 Task: Check the percentage active listings of spa in the last 3 years.
Action: Mouse moved to (931, 214)
Screenshot: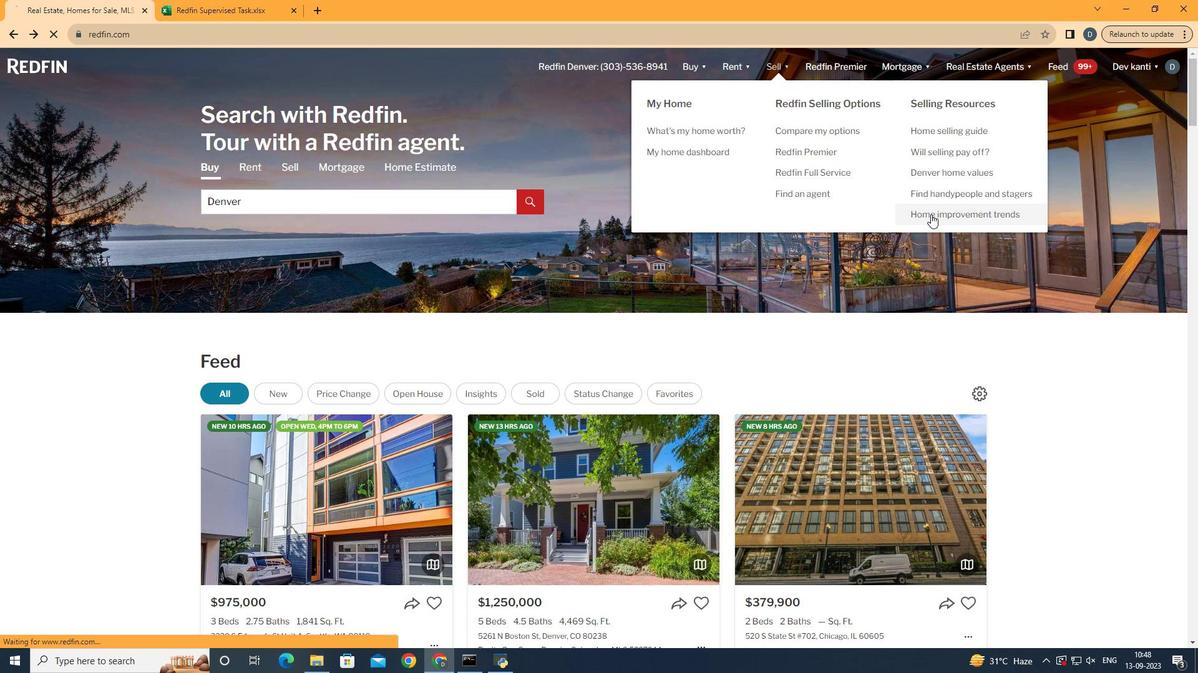 
Action: Mouse pressed left at (931, 214)
Screenshot: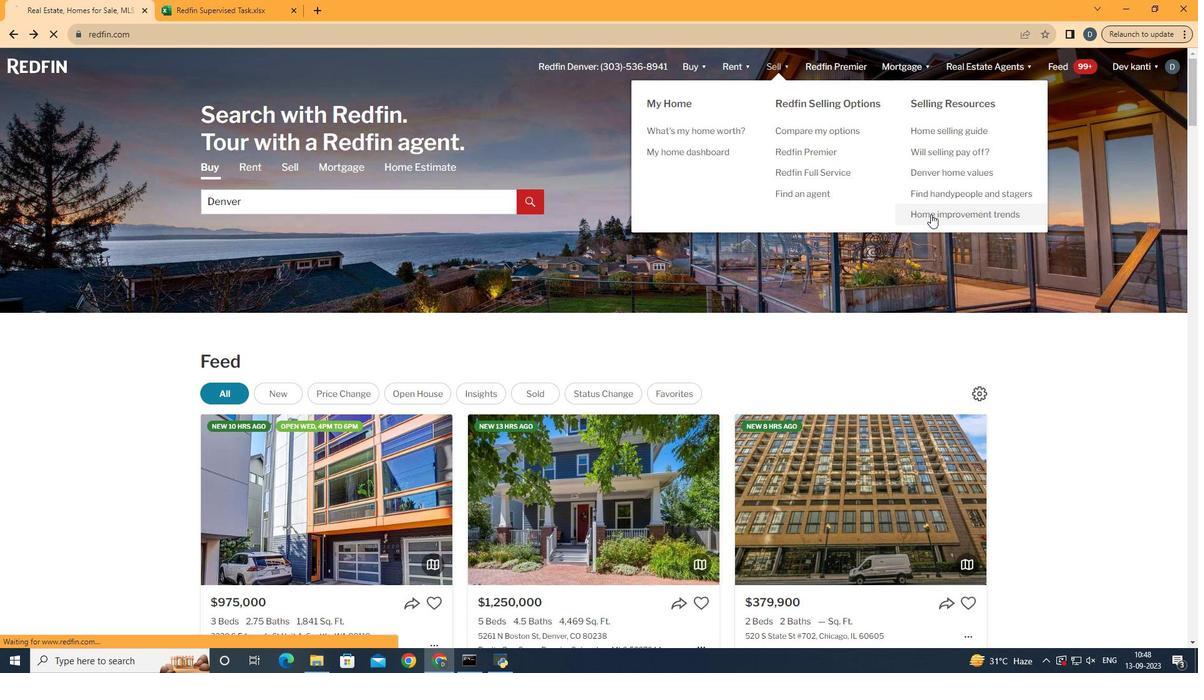
Action: Mouse moved to (310, 252)
Screenshot: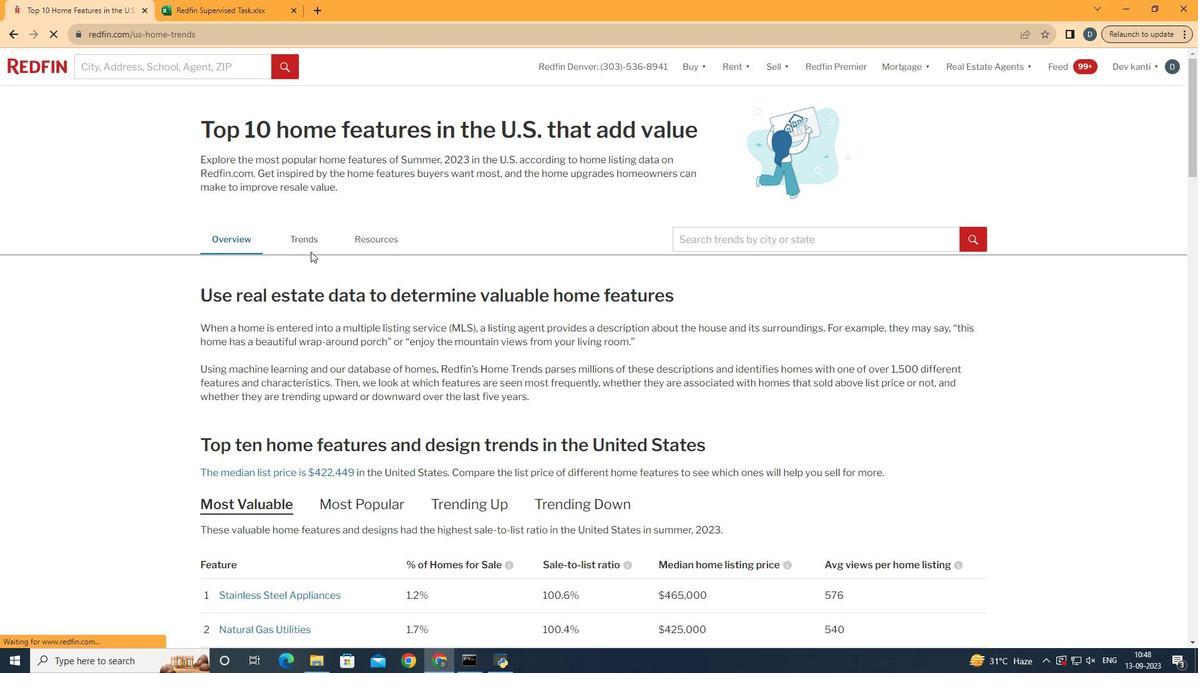 
Action: Mouse pressed left at (310, 252)
Screenshot: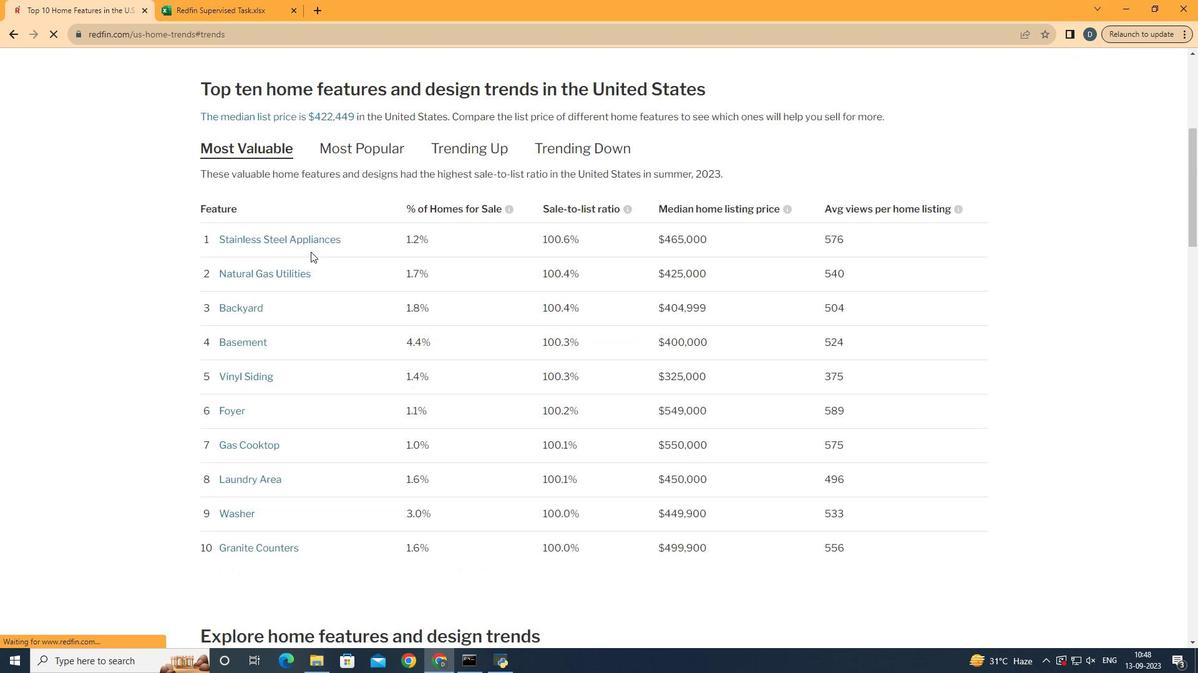 
Action: Mouse moved to (453, 373)
Screenshot: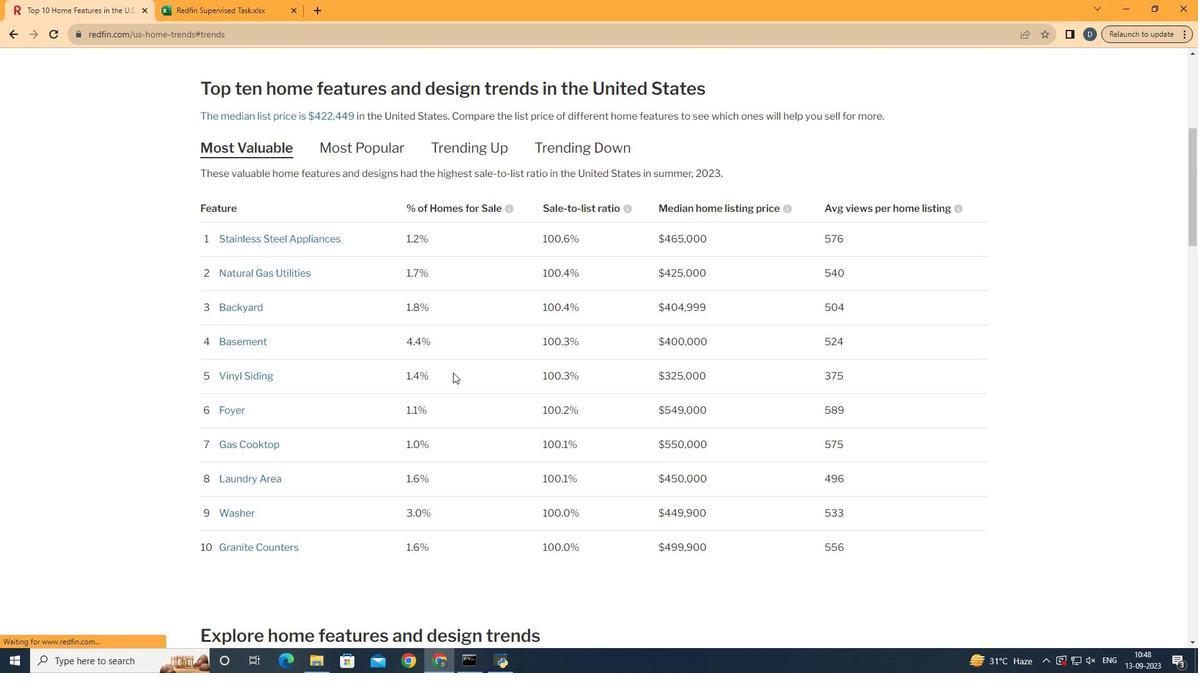 
Action: Mouse scrolled (453, 372) with delta (0, 0)
Screenshot: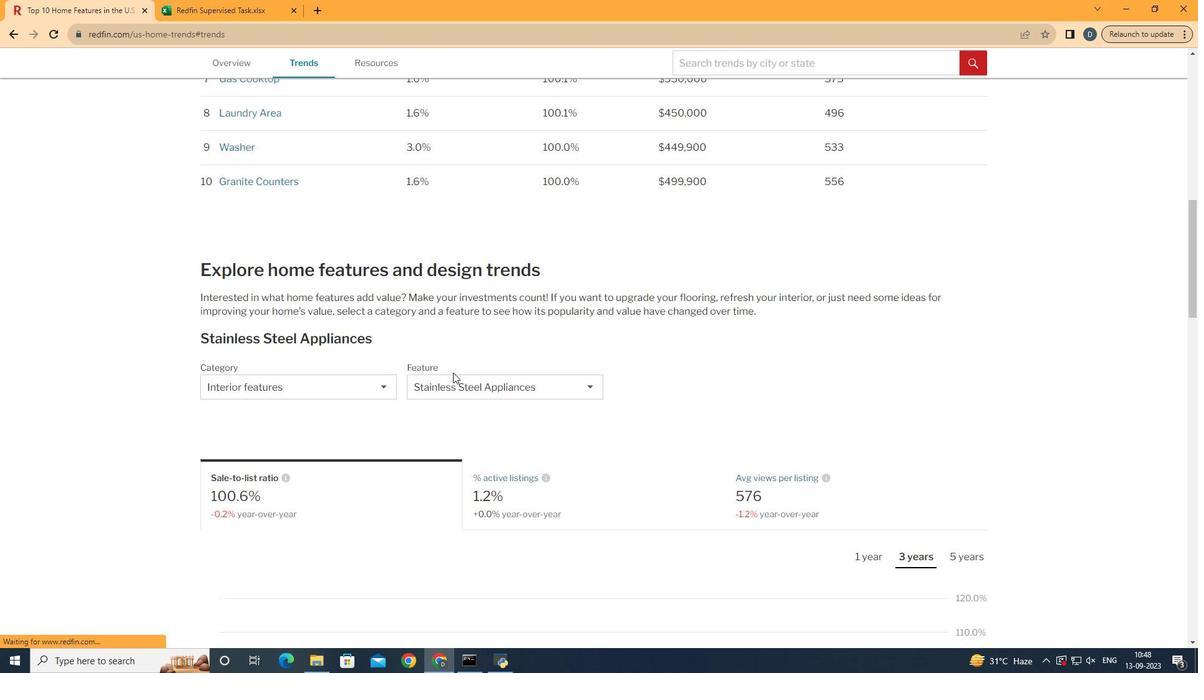 
Action: Mouse scrolled (453, 372) with delta (0, 0)
Screenshot: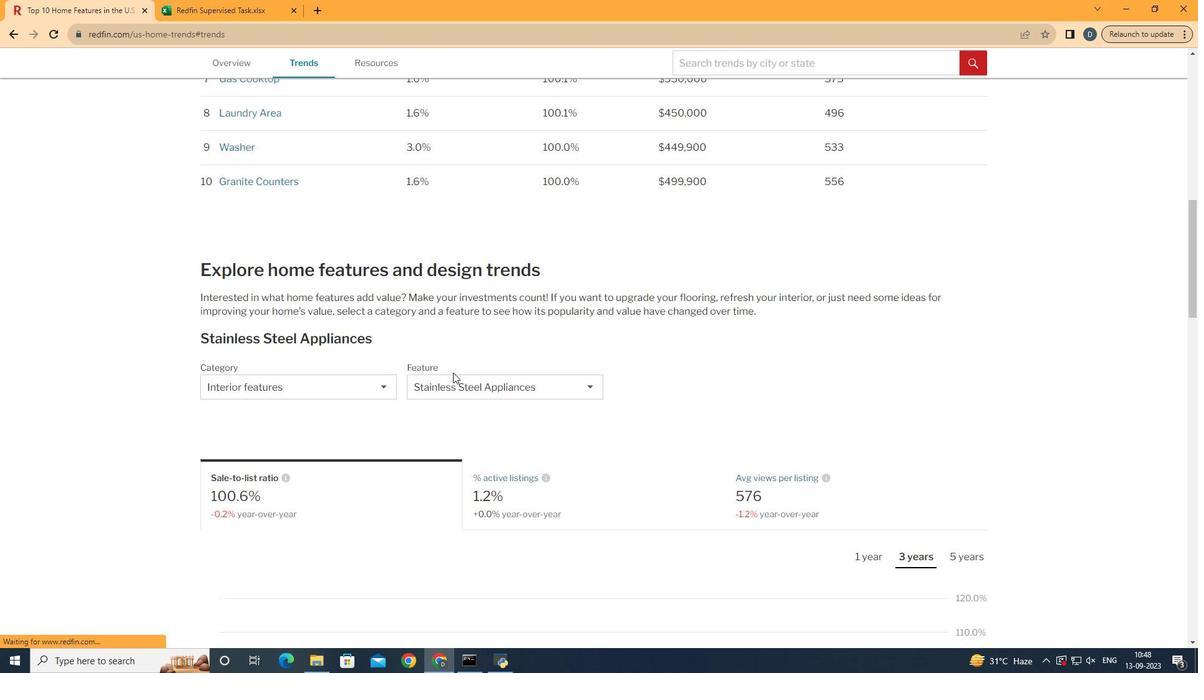 
Action: Mouse scrolled (453, 372) with delta (0, 0)
Screenshot: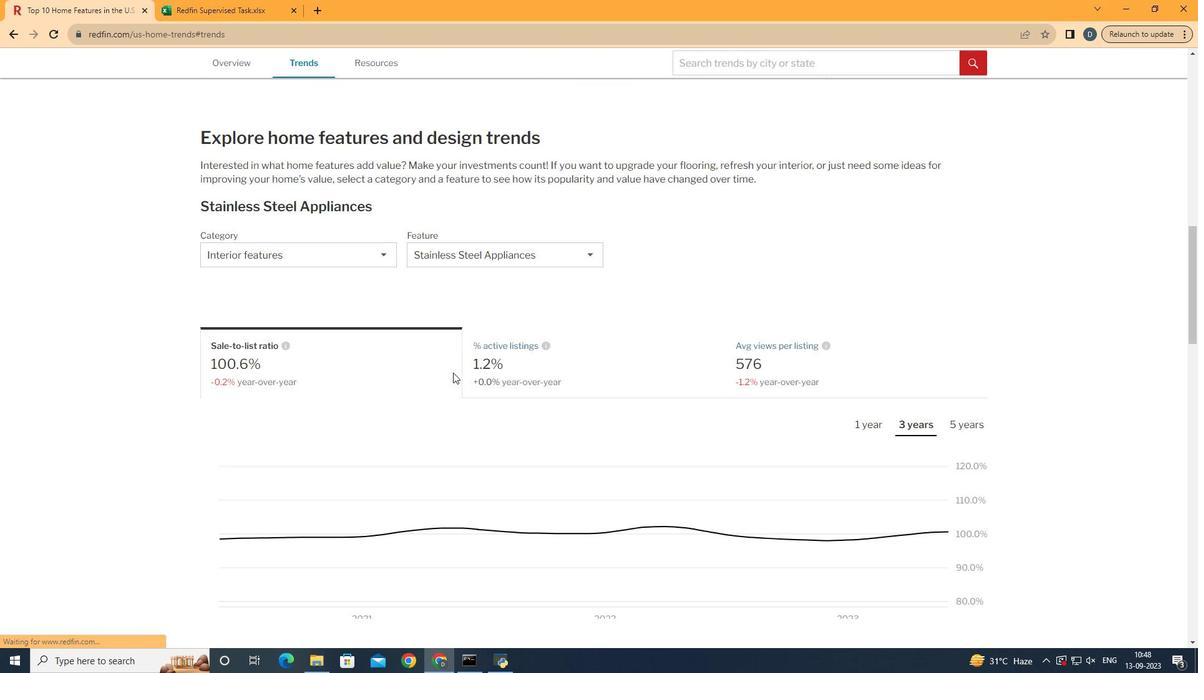 
Action: Mouse scrolled (453, 372) with delta (0, 0)
Screenshot: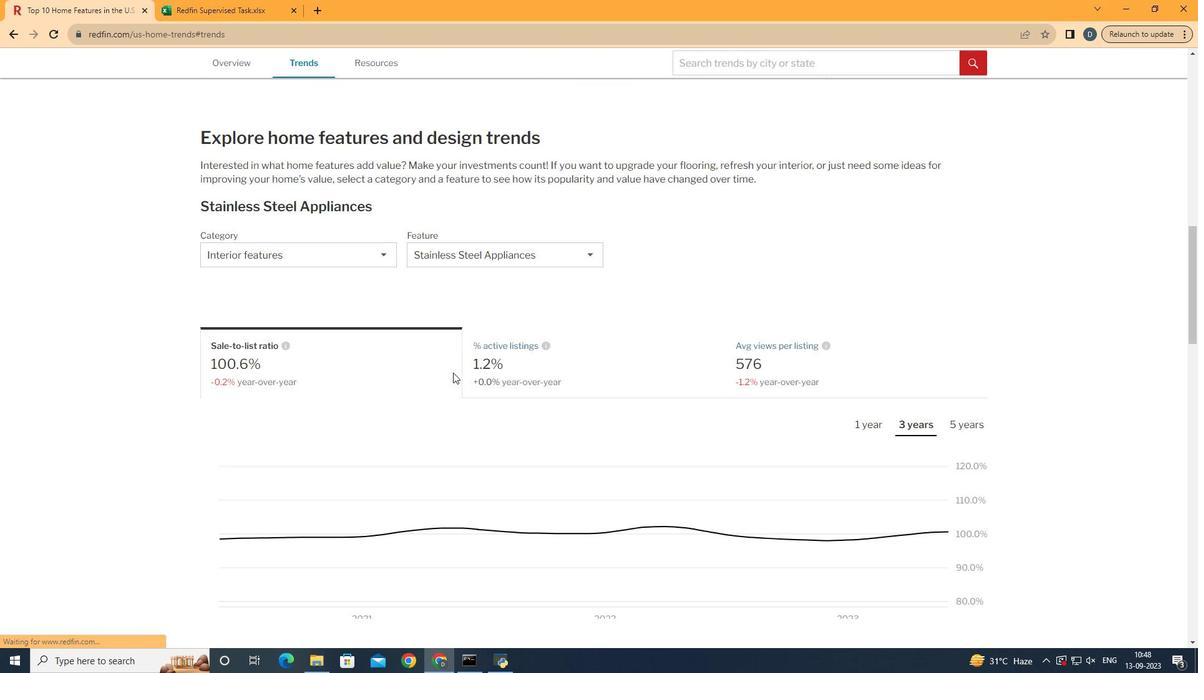 
Action: Mouse scrolled (453, 372) with delta (0, 0)
Screenshot: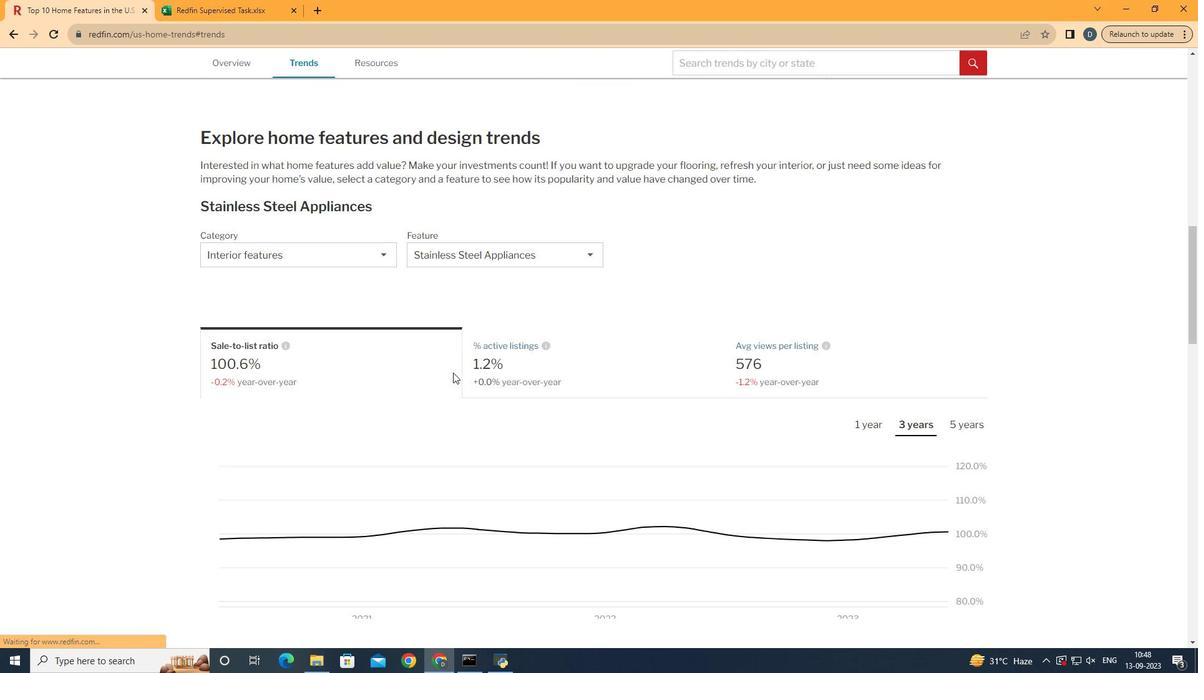 
Action: Mouse scrolled (453, 372) with delta (0, 0)
Screenshot: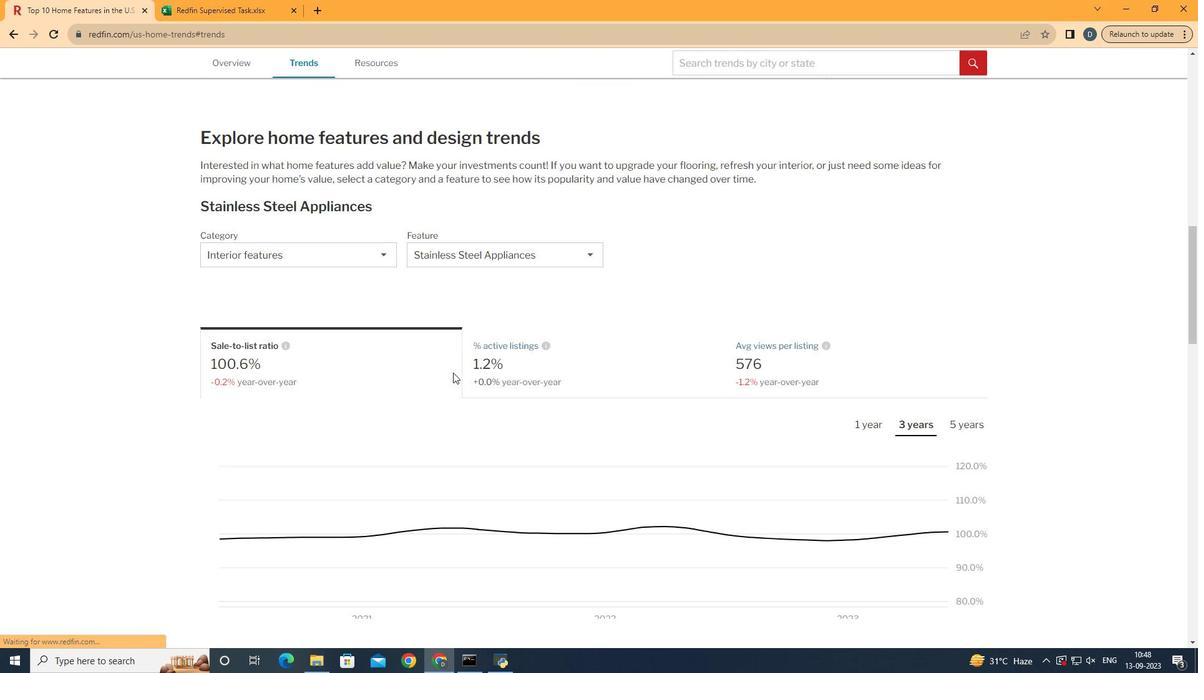 
Action: Mouse scrolled (453, 372) with delta (0, 0)
Screenshot: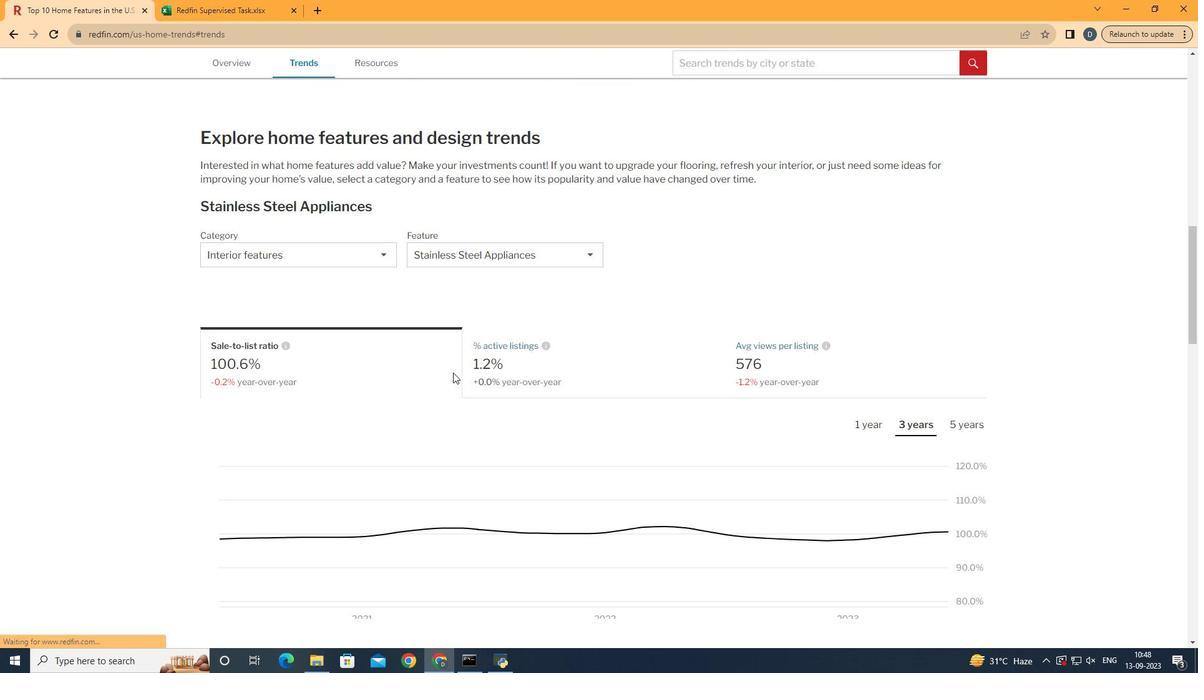 
Action: Mouse scrolled (453, 372) with delta (0, 0)
Screenshot: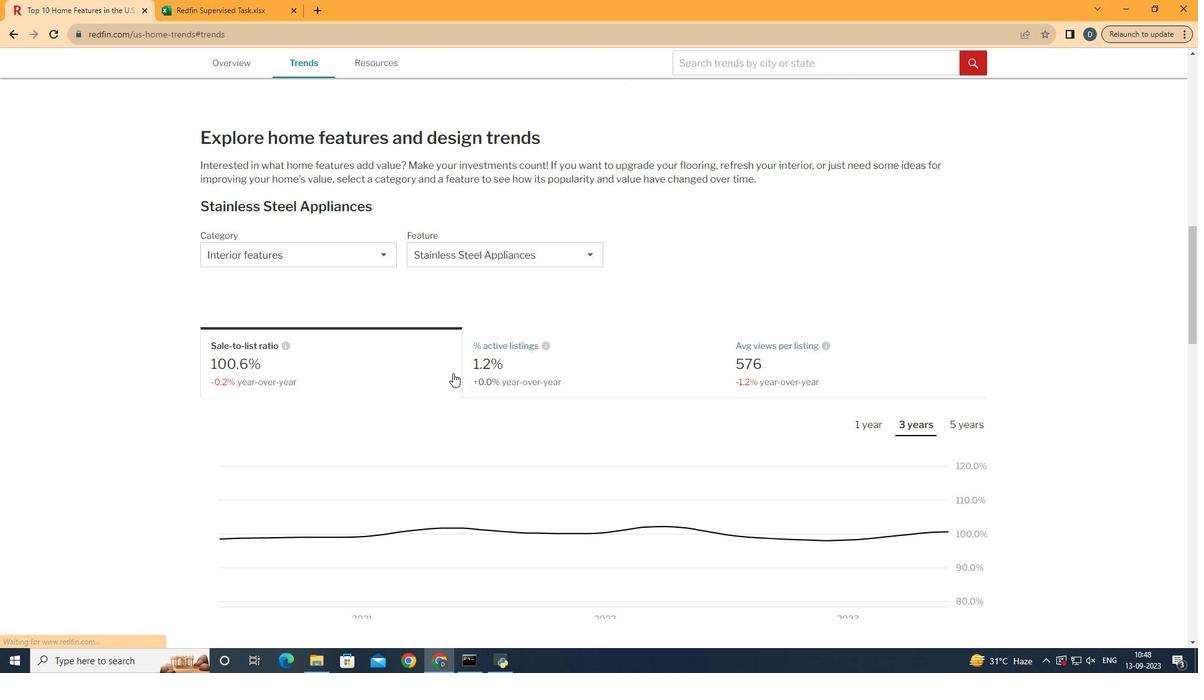 
Action: Mouse moved to (365, 268)
Screenshot: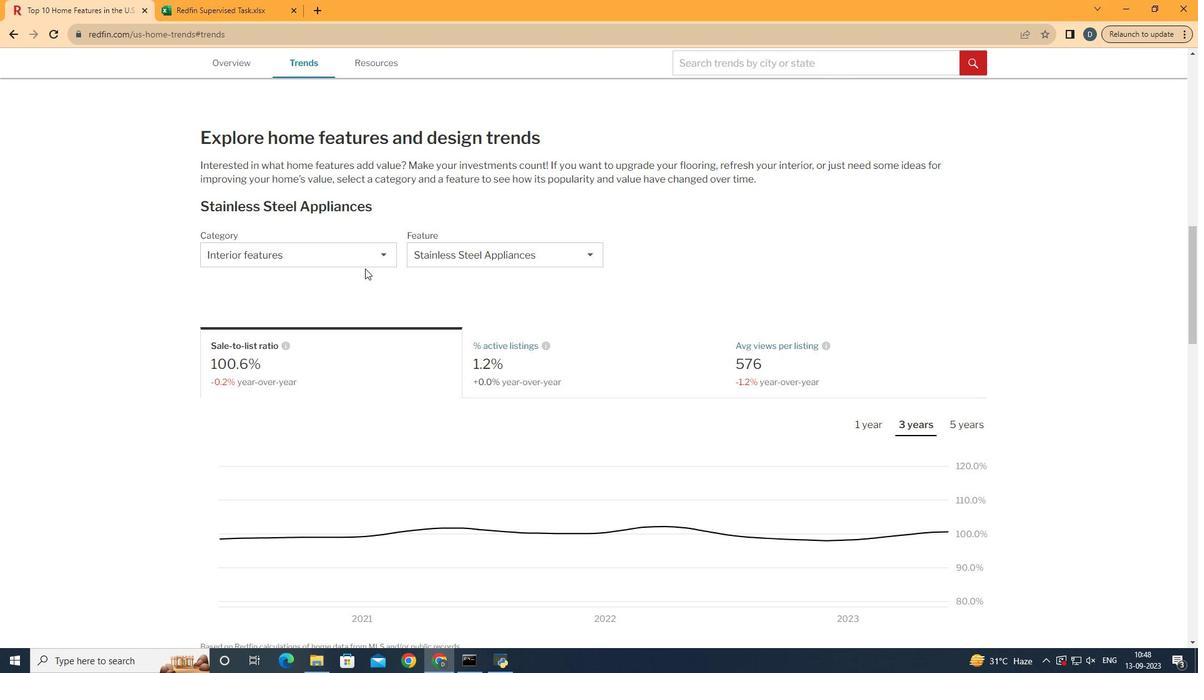
Action: Mouse pressed left at (365, 268)
Screenshot: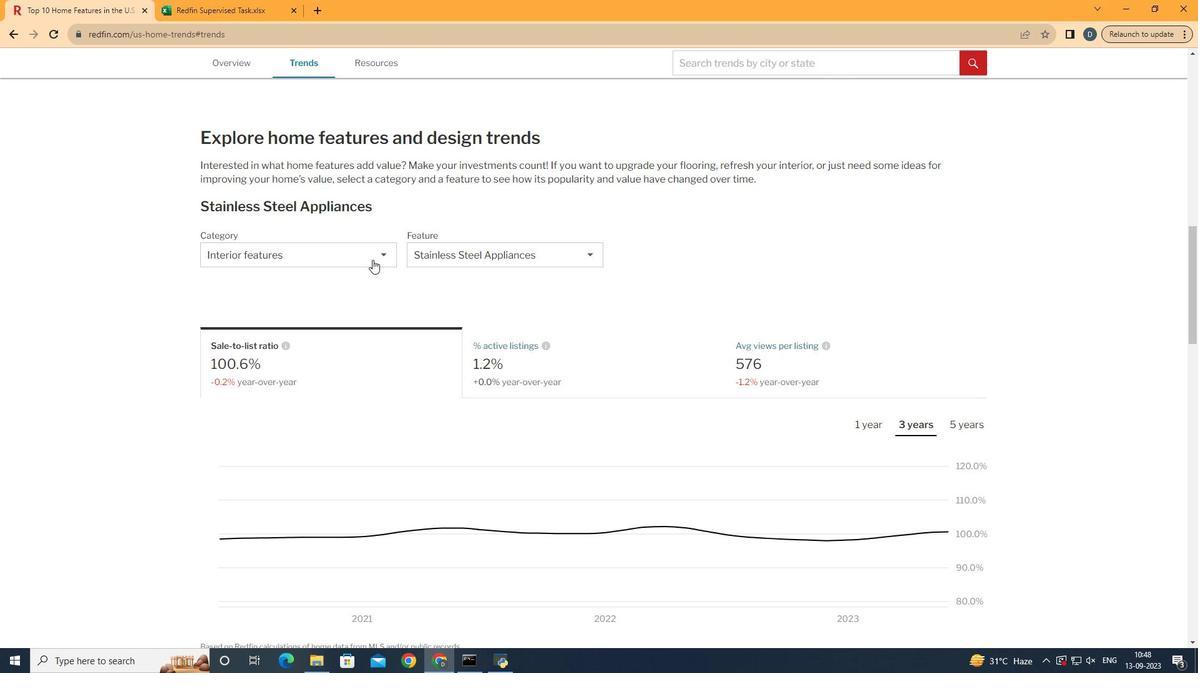 
Action: Mouse moved to (373, 258)
Screenshot: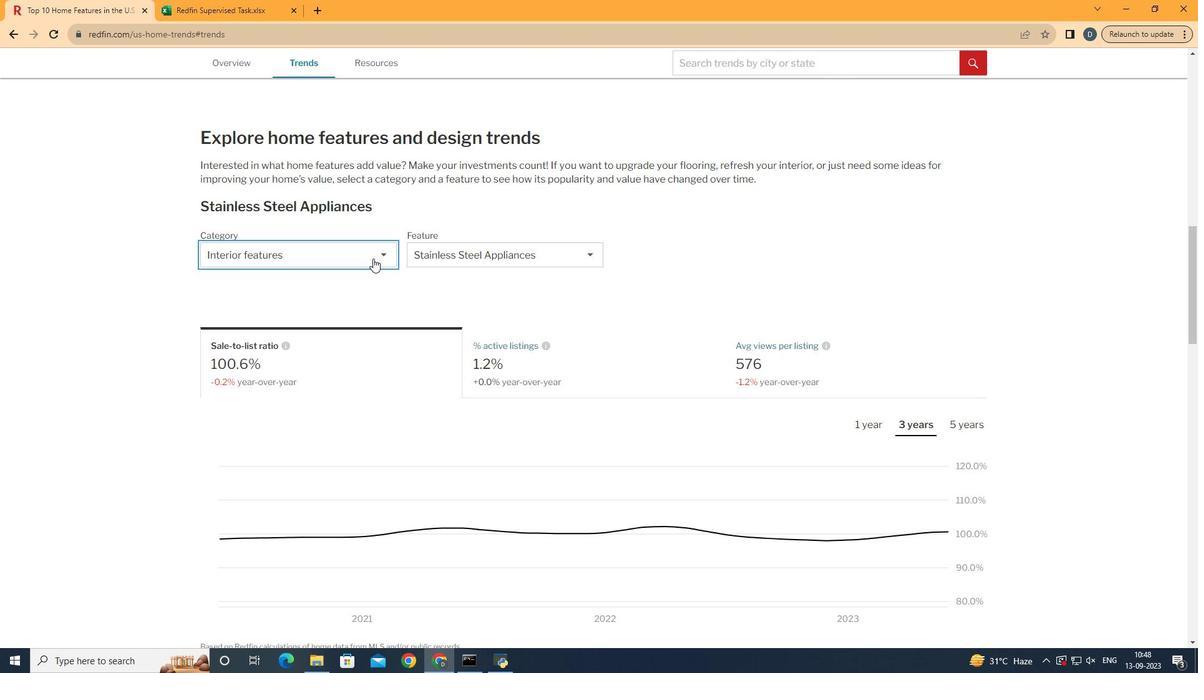 
Action: Mouse pressed left at (373, 258)
Screenshot: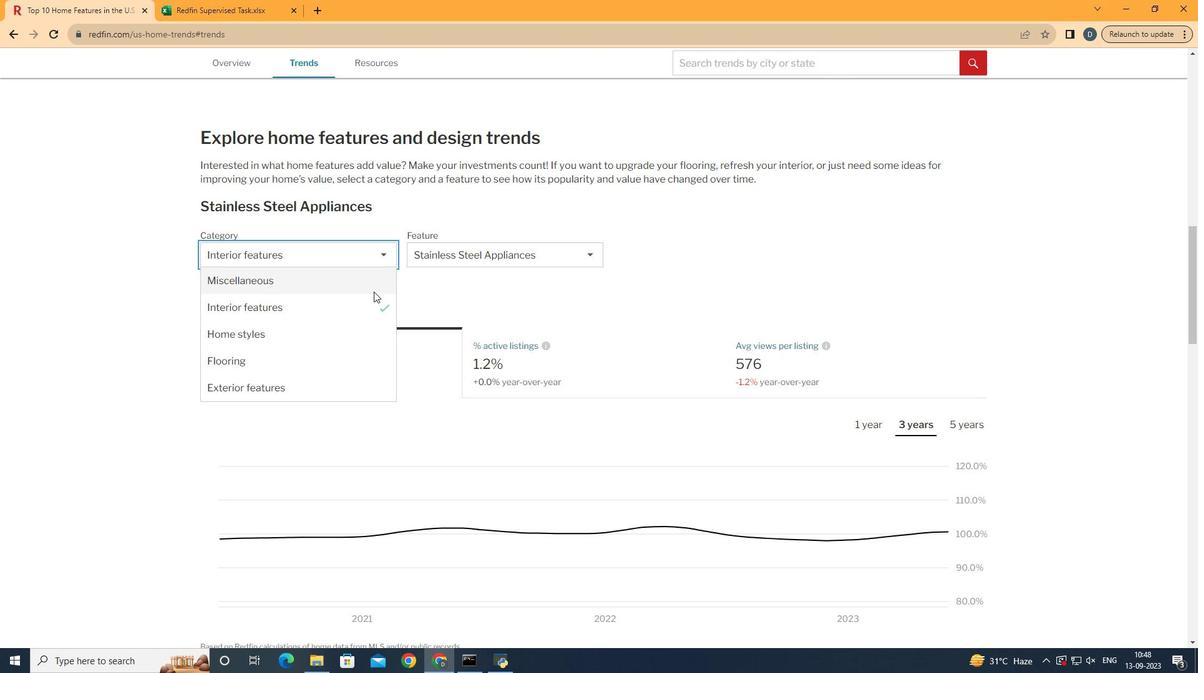 
Action: Mouse moved to (371, 302)
Screenshot: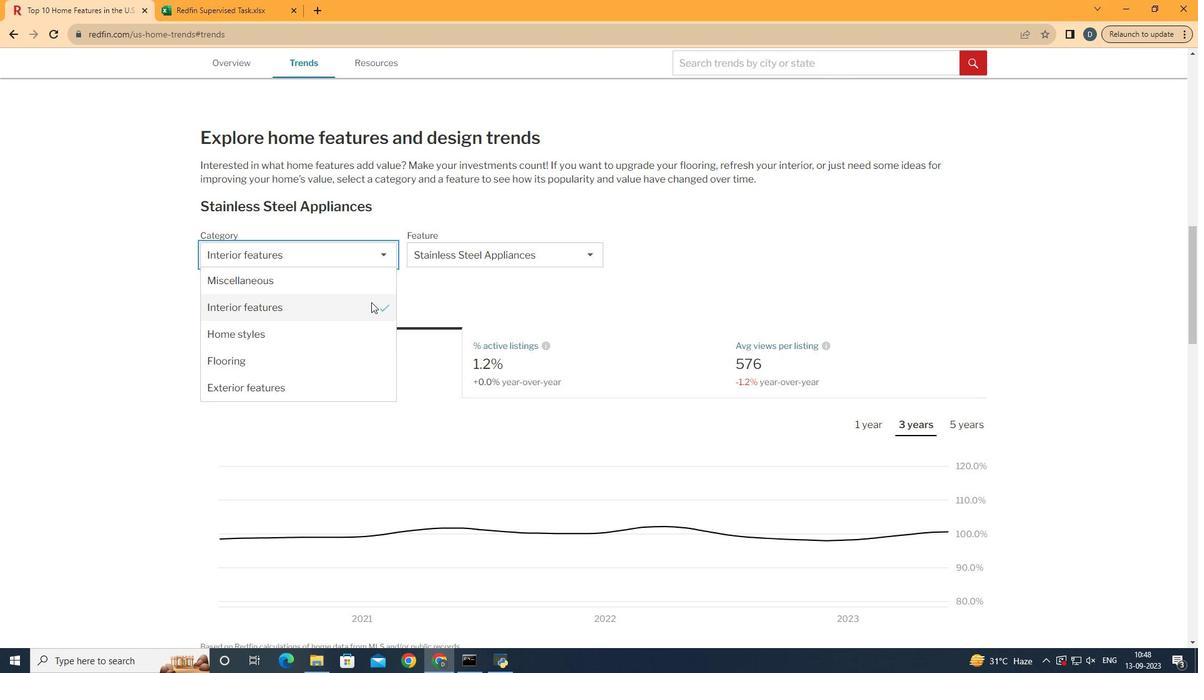 
Action: Mouse pressed left at (371, 302)
Screenshot: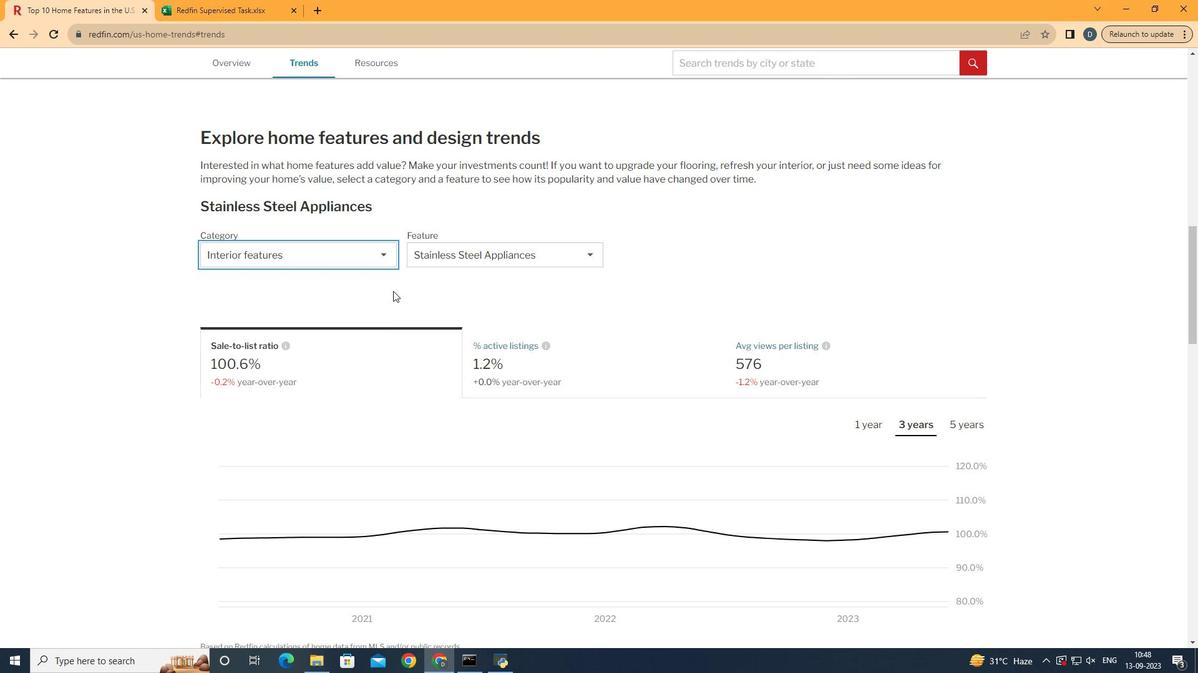
Action: Mouse moved to (459, 261)
Screenshot: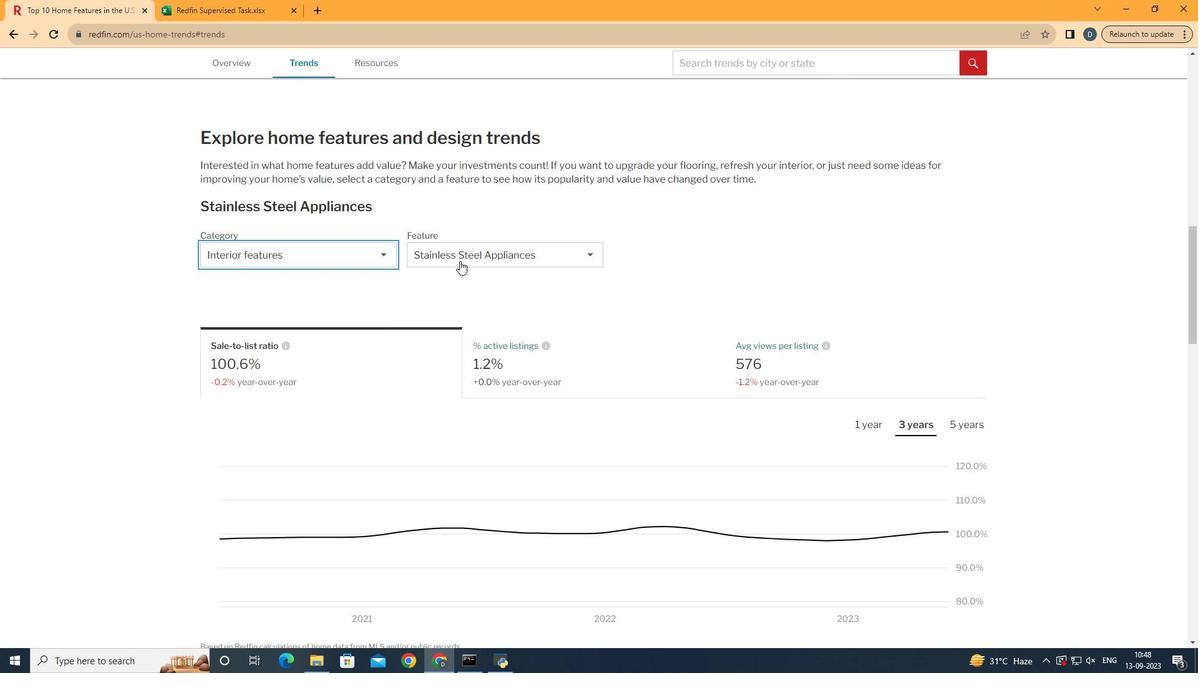 
Action: Mouse pressed left at (459, 261)
Screenshot: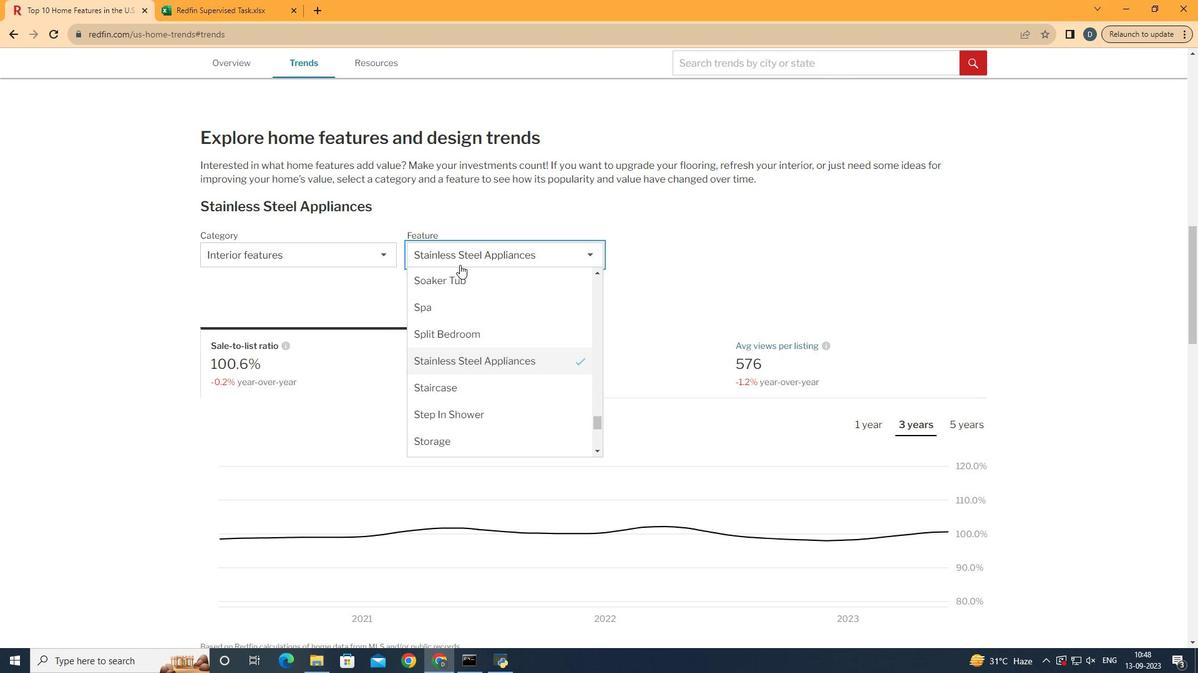 
Action: Mouse moved to (512, 299)
Screenshot: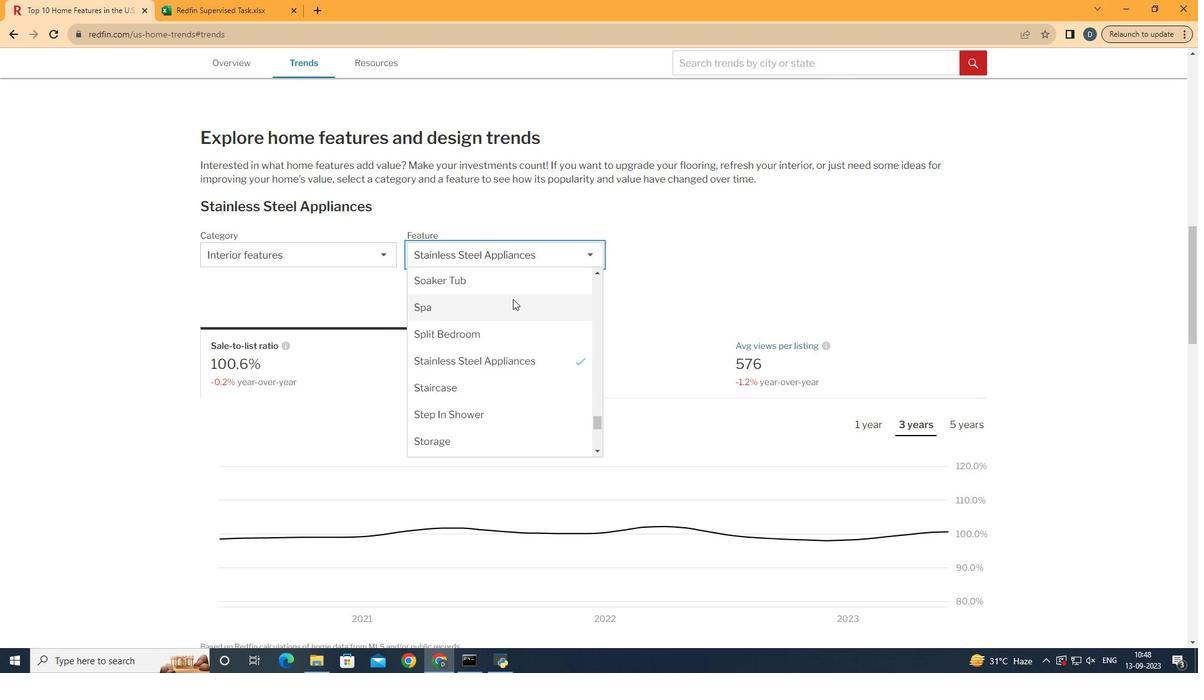 
Action: Mouse pressed left at (512, 299)
Screenshot: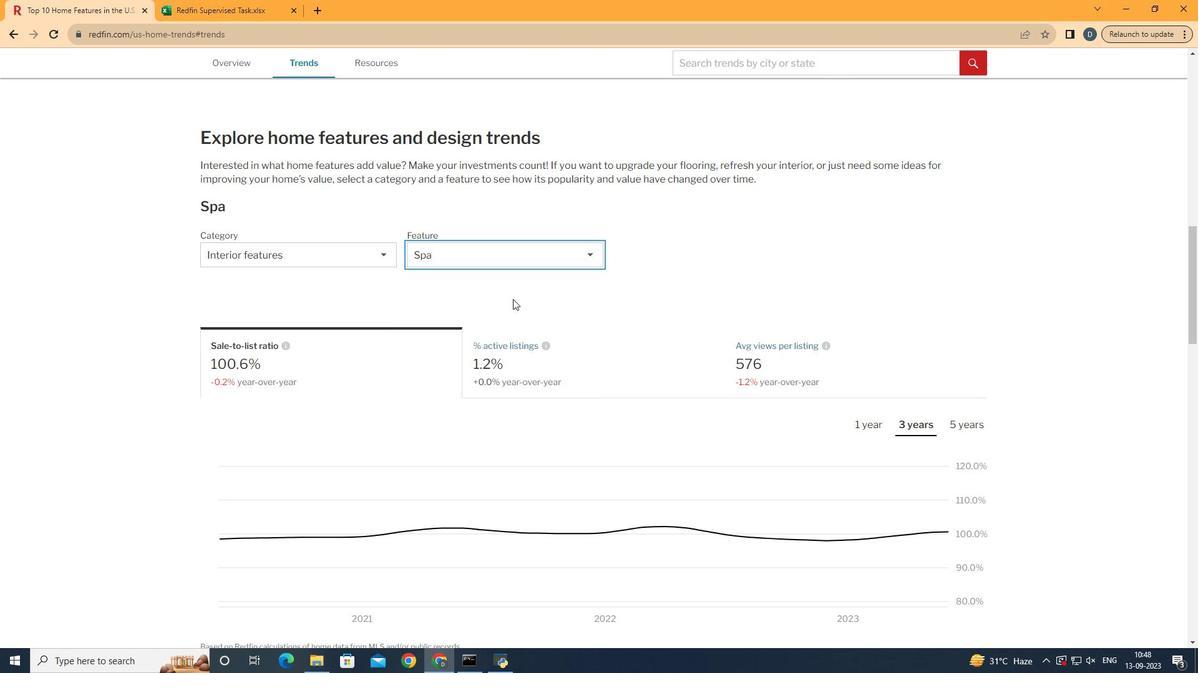 
Action: Mouse moved to (513, 299)
Screenshot: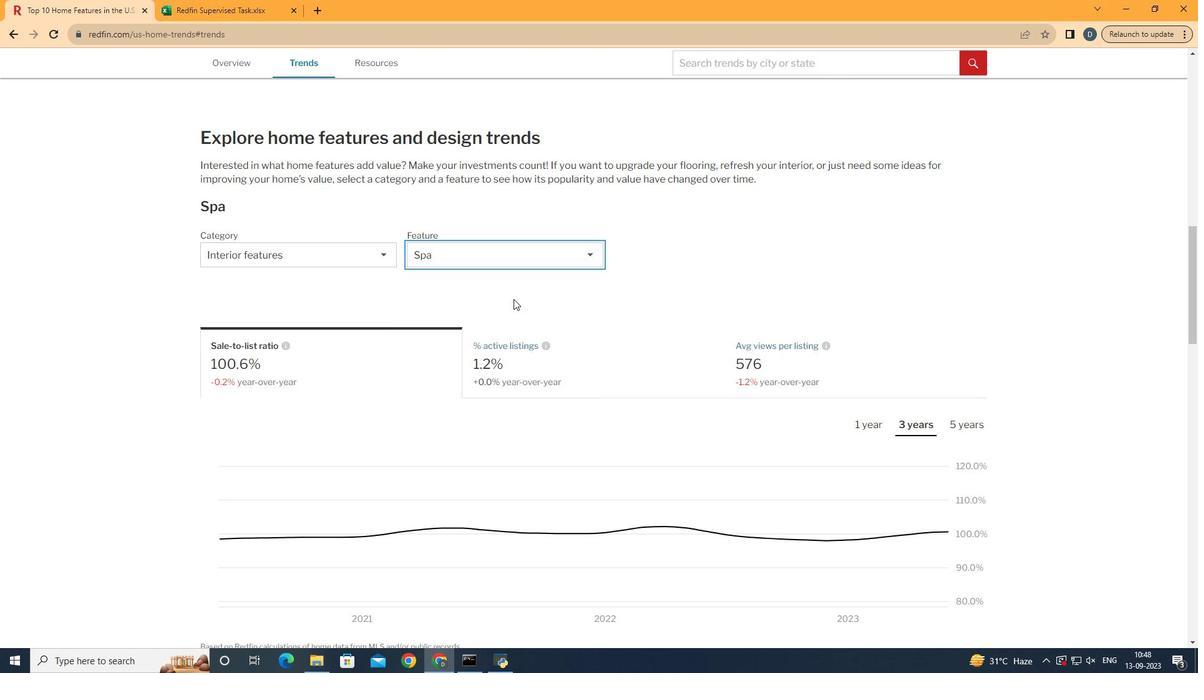 
Action: Mouse pressed left at (513, 299)
Screenshot: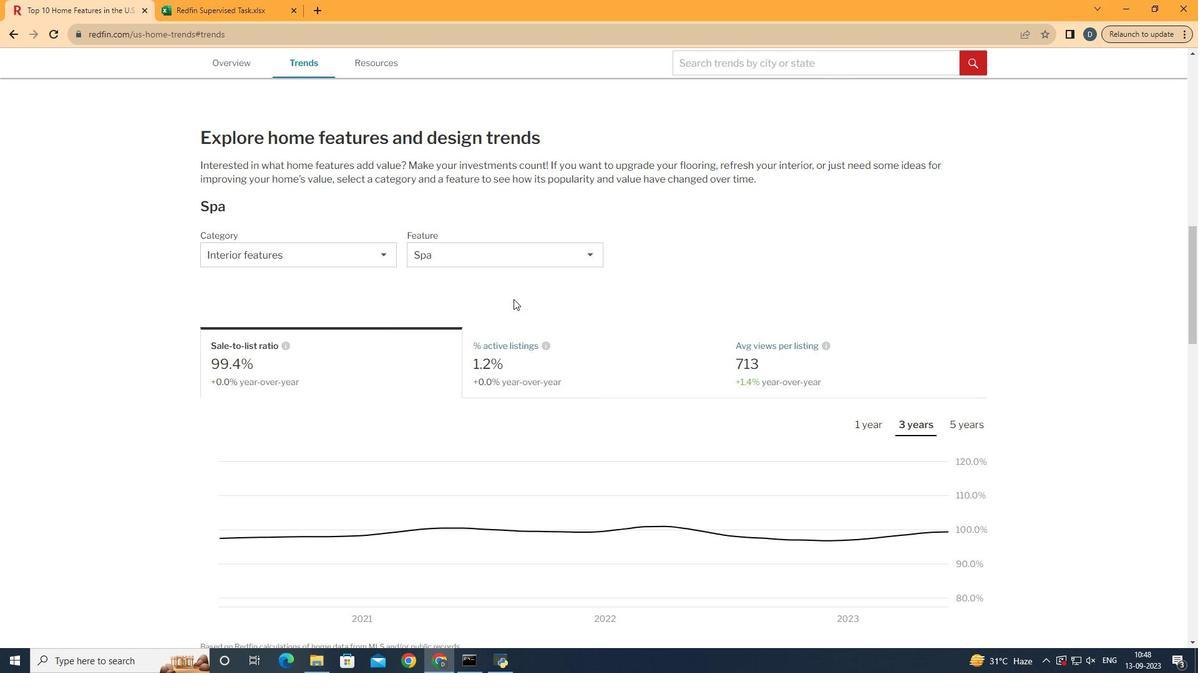 
Action: Mouse scrolled (513, 298) with delta (0, 0)
Screenshot: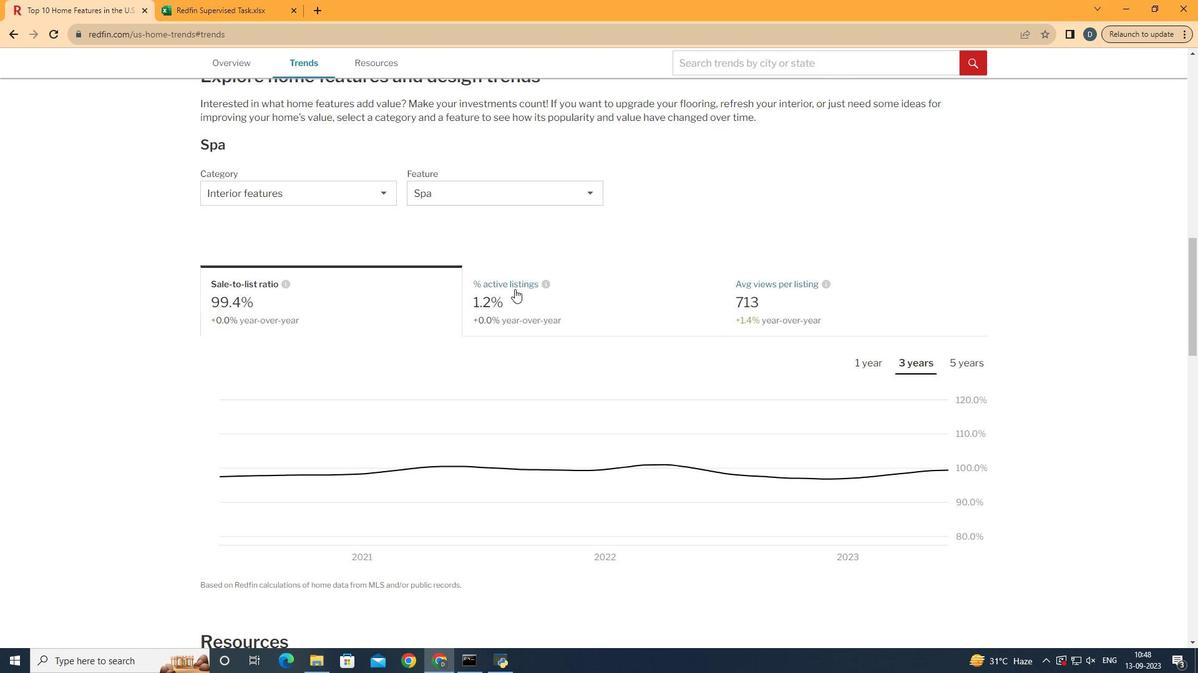 
Action: Mouse moved to (333, 300)
Screenshot: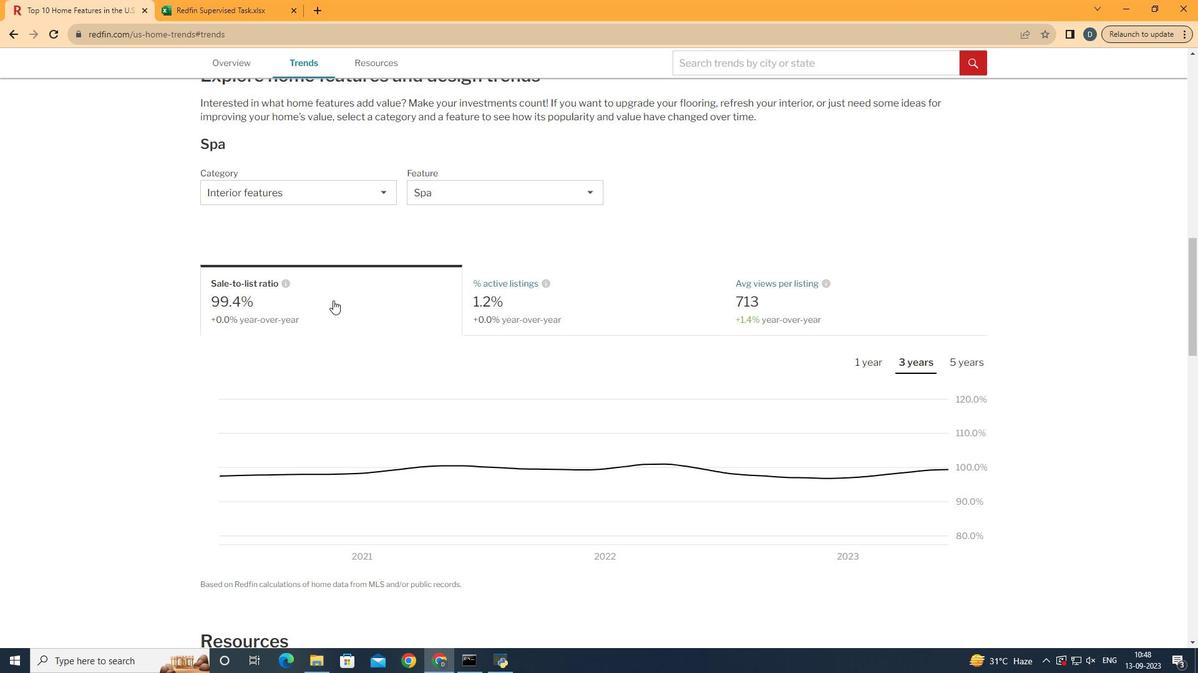 
Action: Mouse pressed left at (333, 300)
Screenshot: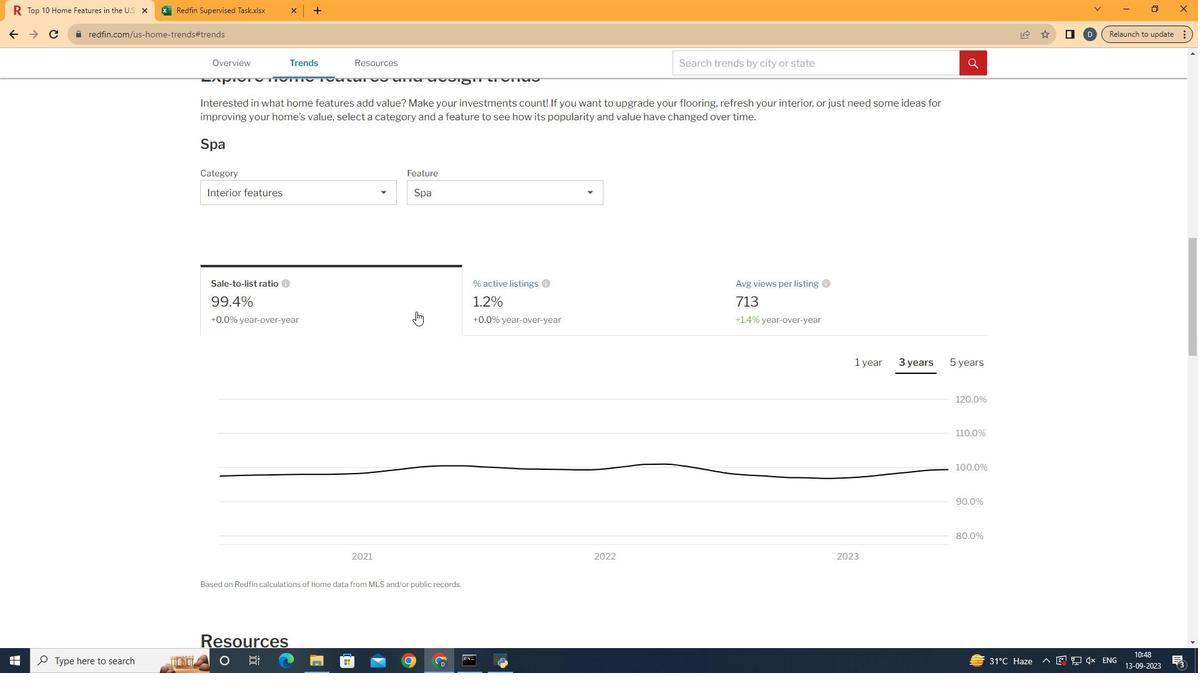 
Action: Mouse moved to (596, 307)
Screenshot: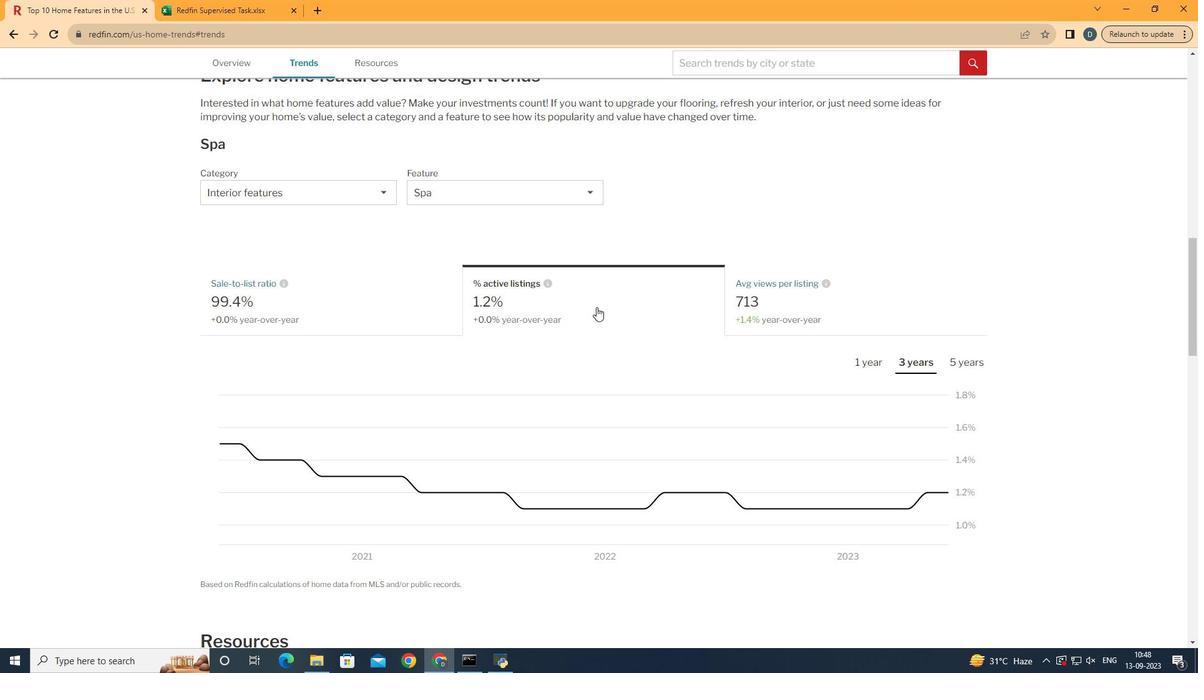 
Action: Mouse pressed left at (596, 307)
Screenshot: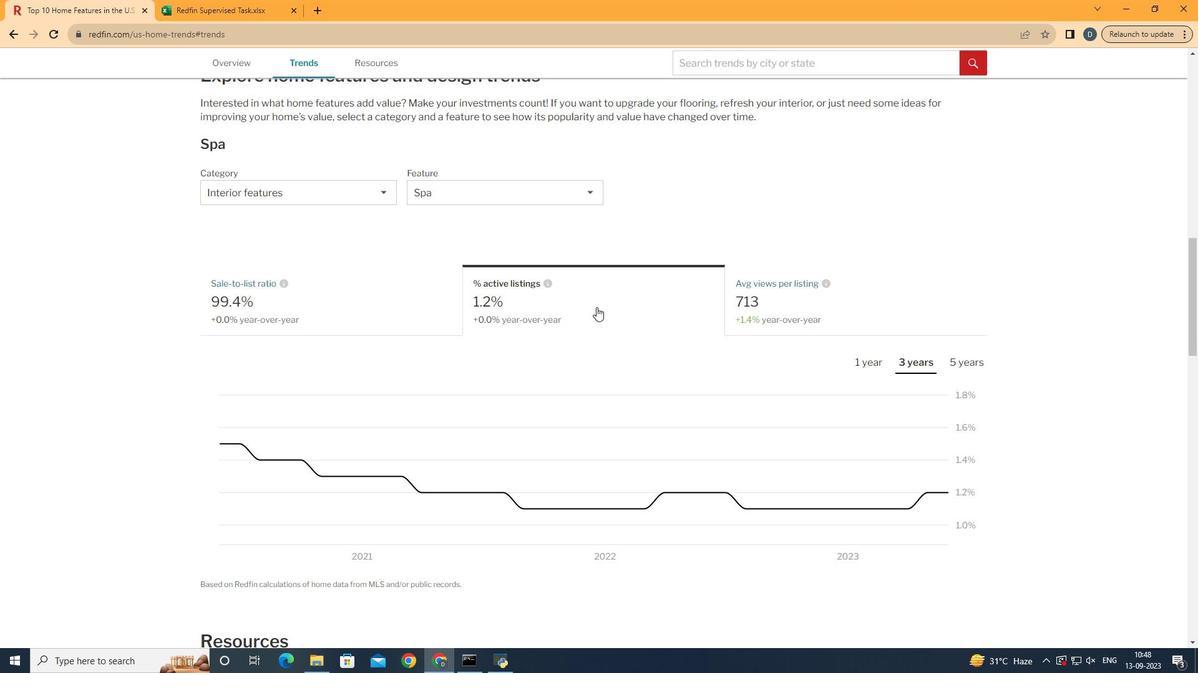 
Action: Mouse moved to (916, 366)
Screenshot: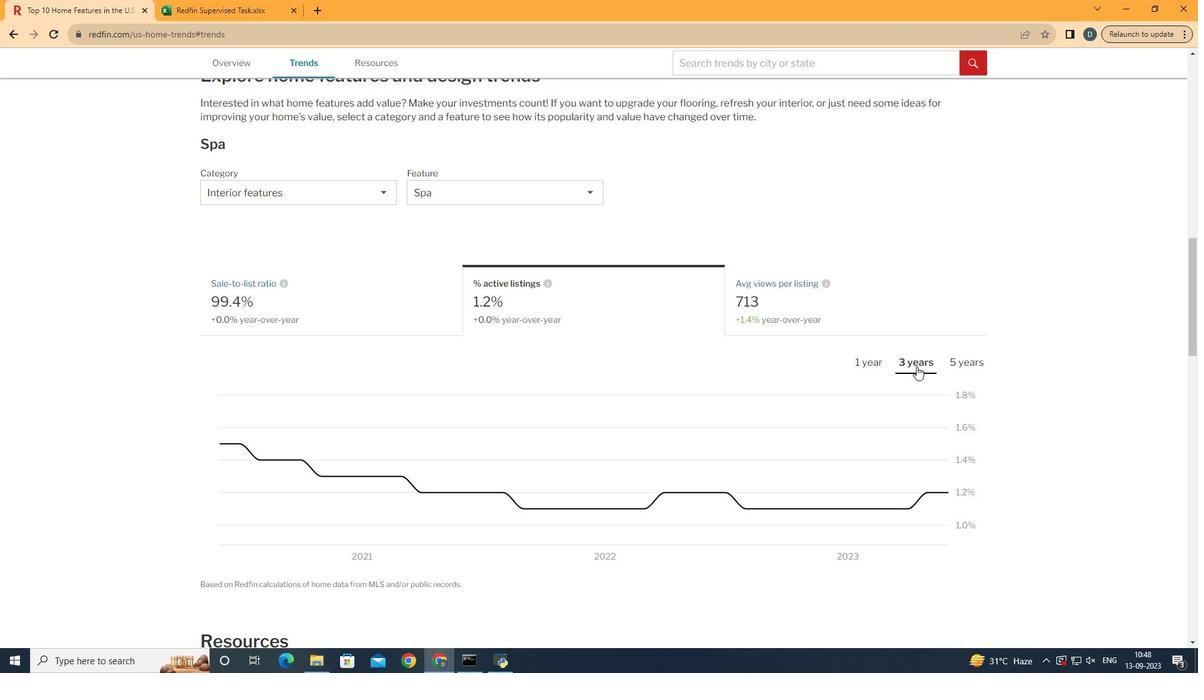 
Action: Mouse pressed left at (916, 366)
Screenshot: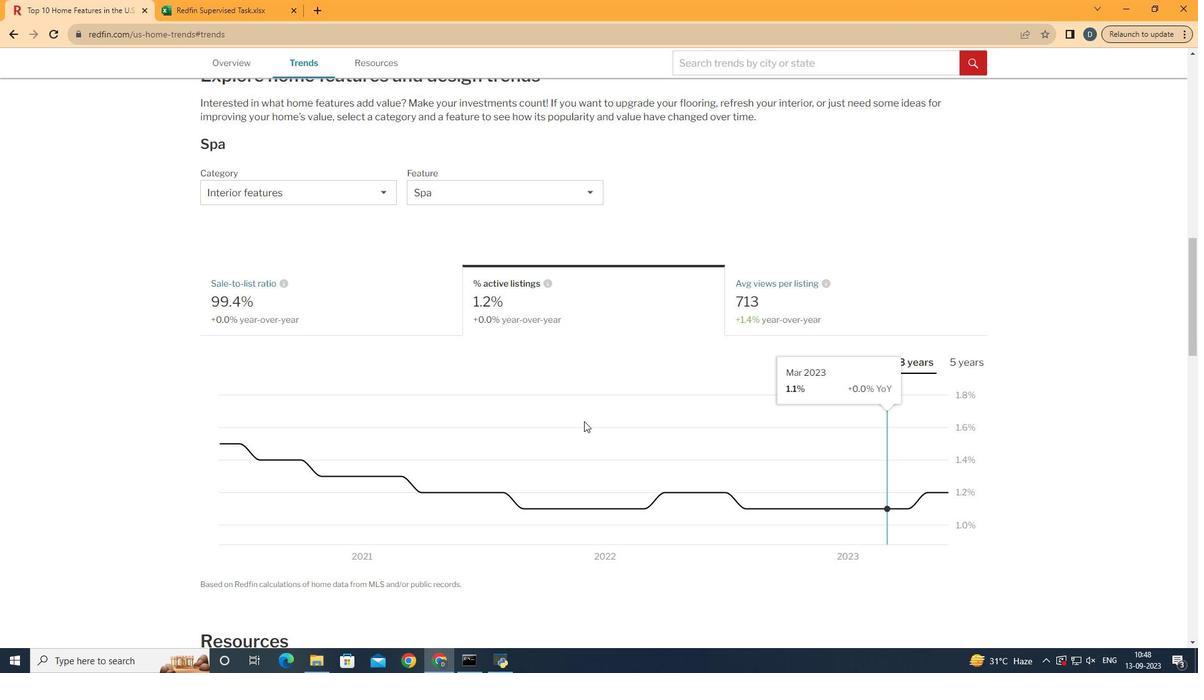 
Action: Mouse moved to (974, 497)
Screenshot: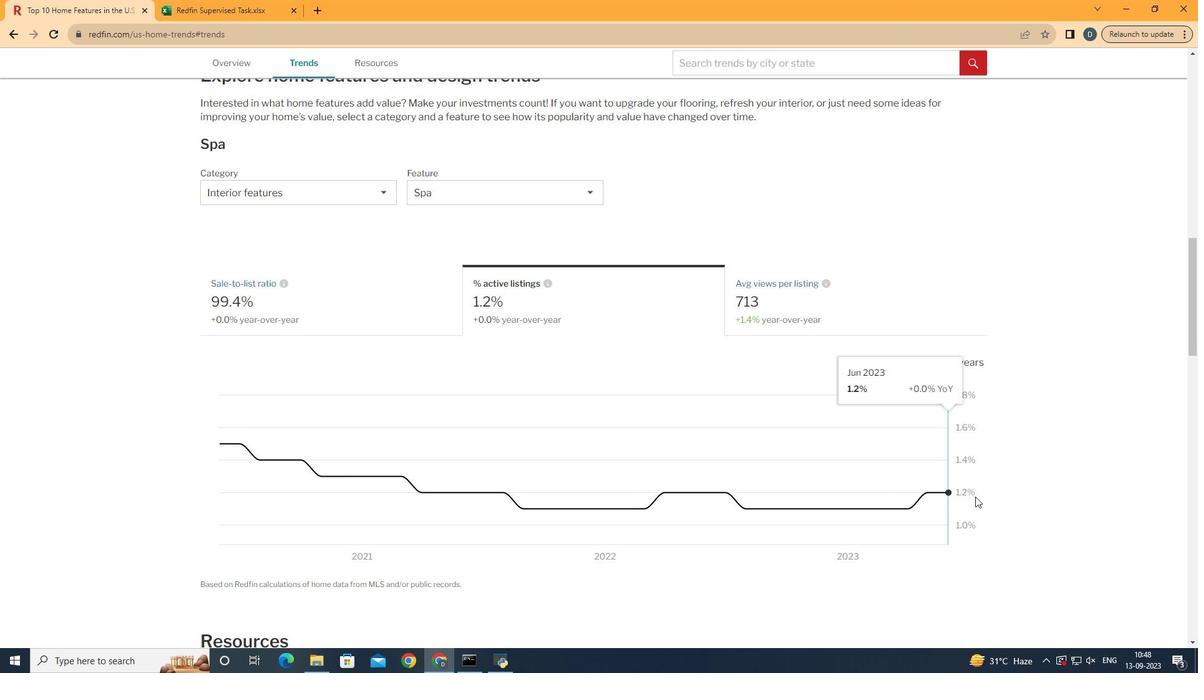 
